 Task: Select job type full-time.
Action: Mouse moved to (602, 150)
Screenshot: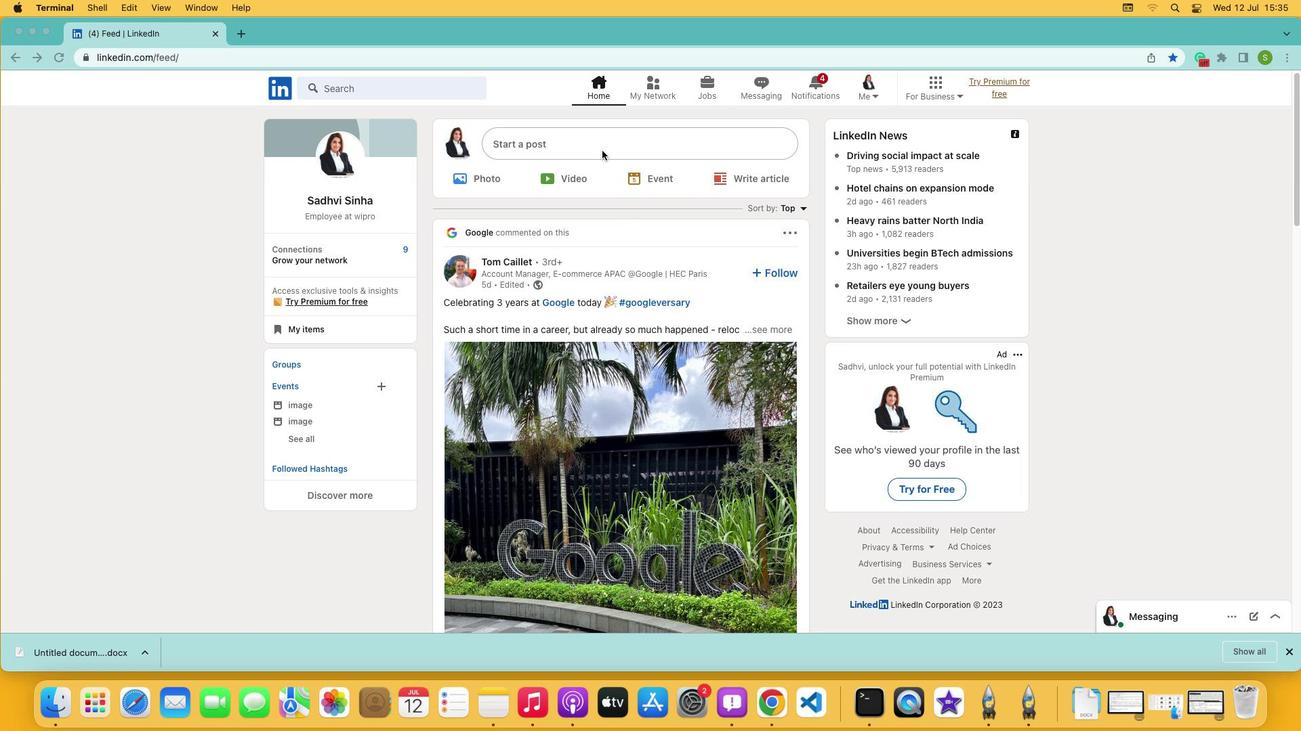 
Action: Mouse pressed left at (602, 150)
Screenshot: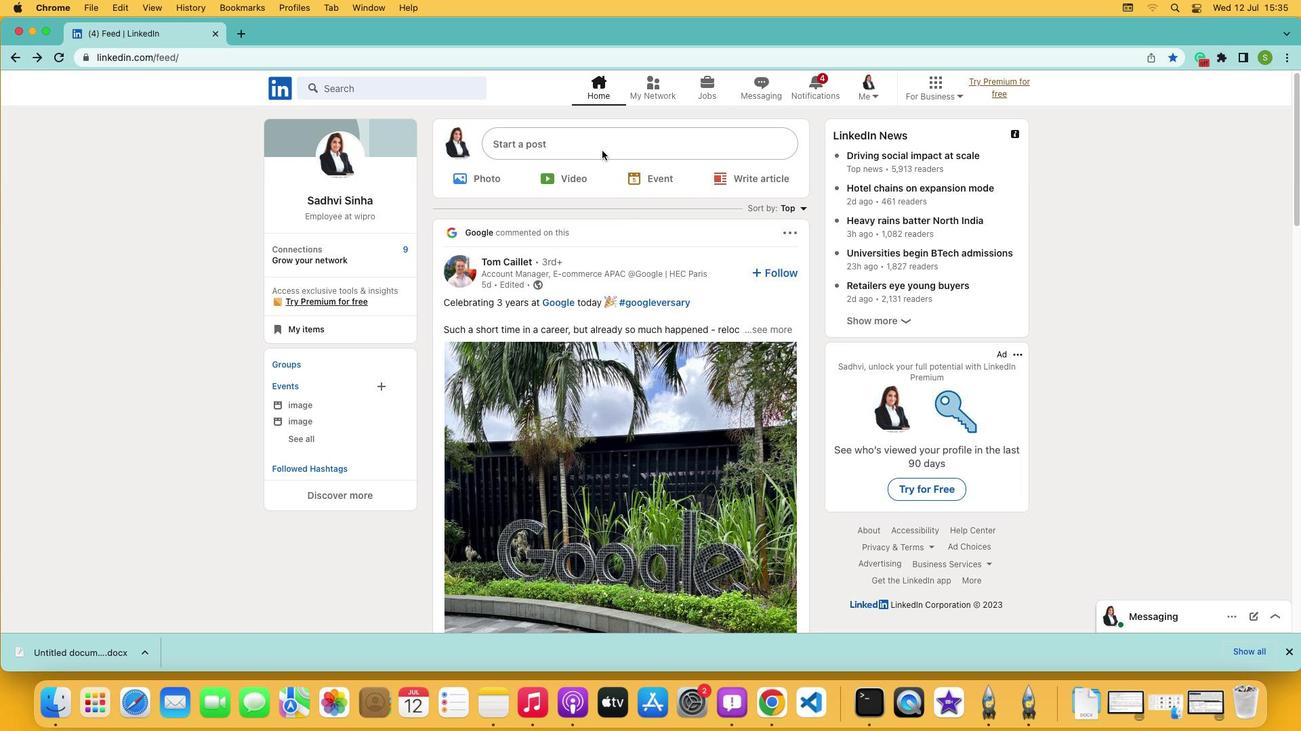
Action: Mouse pressed left at (602, 150)
Screenshot: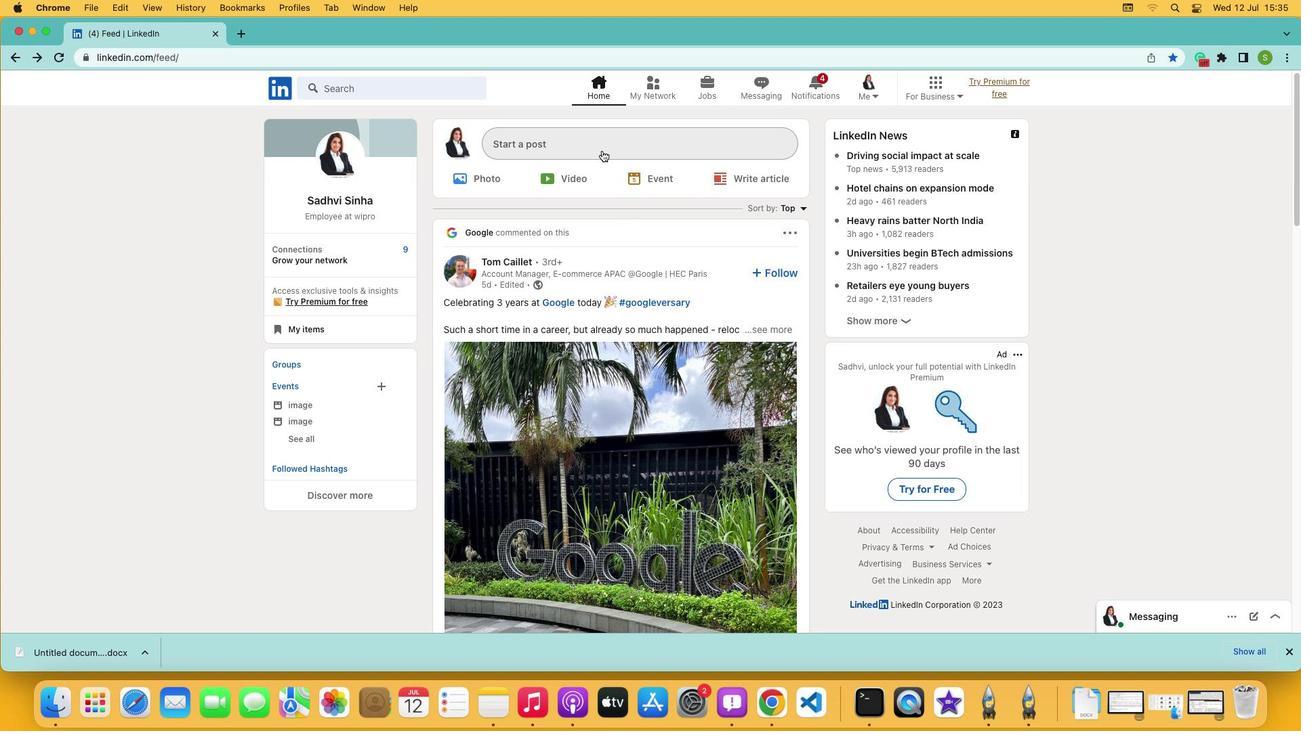 
Action: Mouse moved to (571, 420)
Screenshot: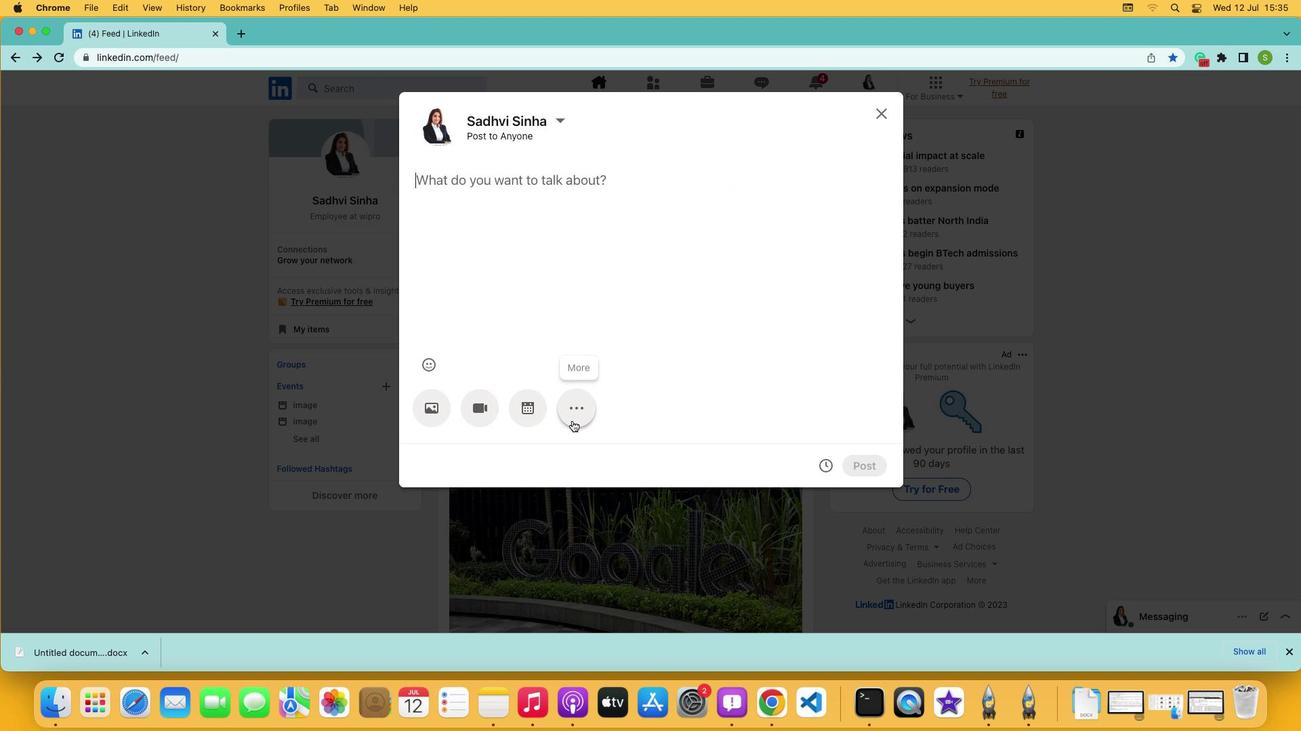 
Action: Mouse pressed left at (571, 420)
Screenshot: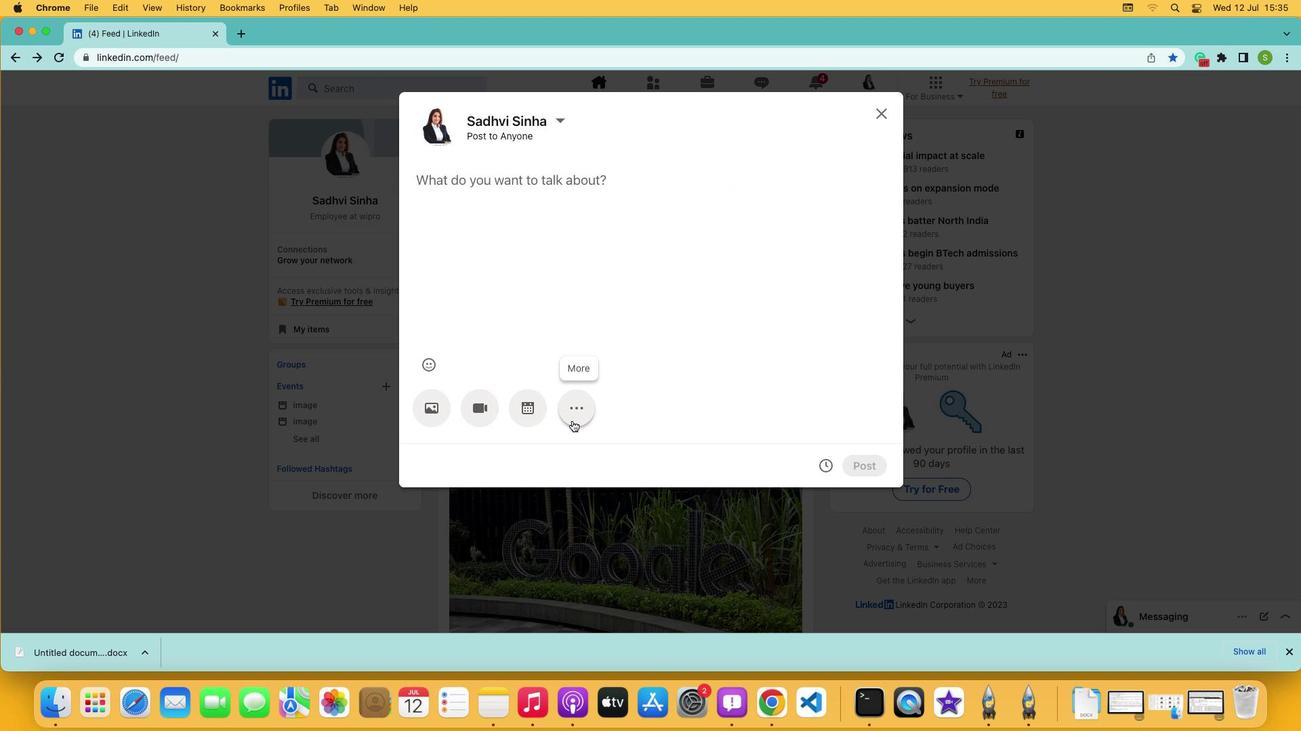 
Action: Mouse moved to (611, 414)
Screenshot: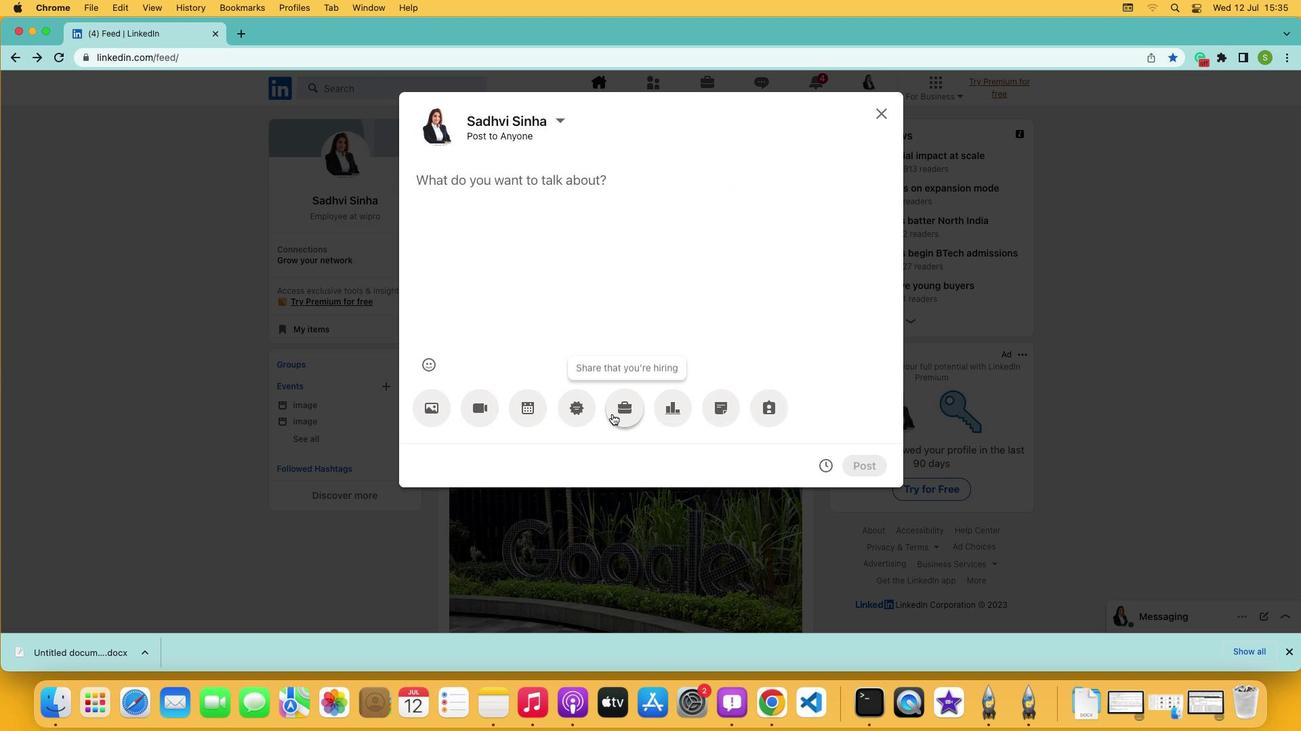 
Action: Mouse pressed left at (611, 414)
Screenshot: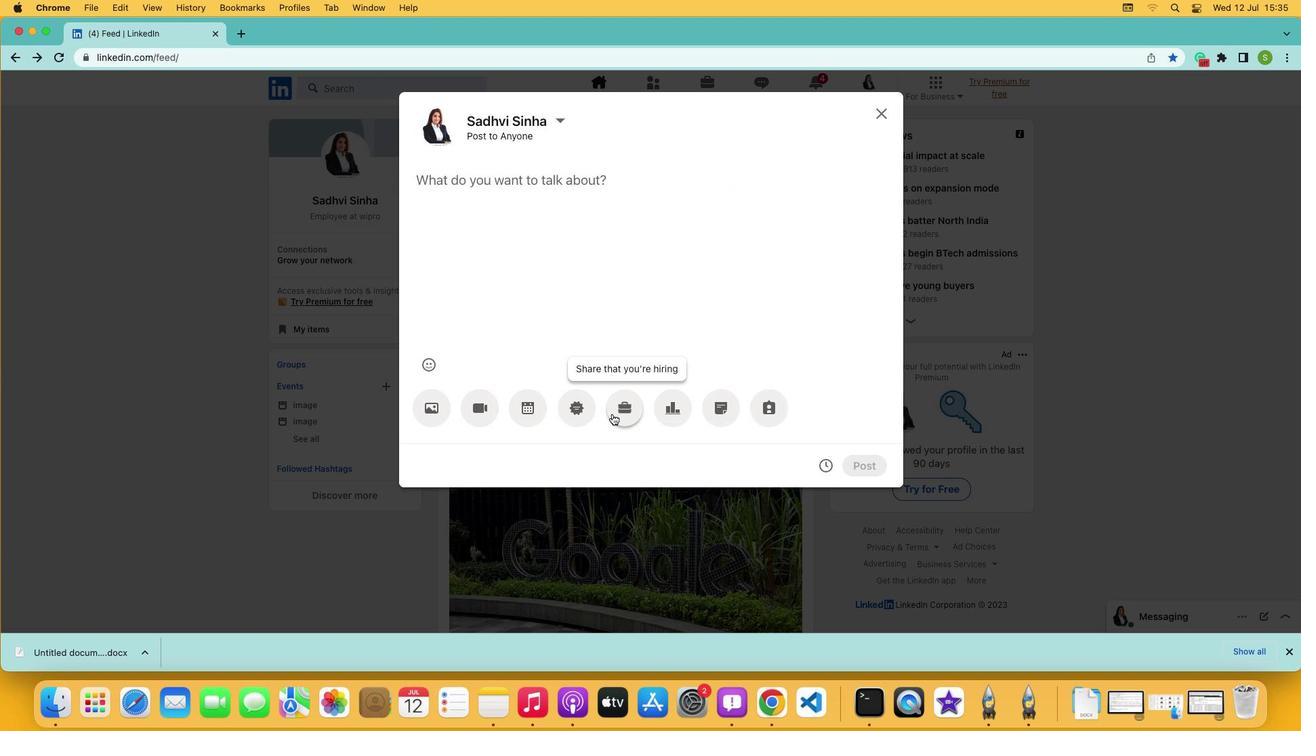 
Action: Mouse moved to (606, 360)
Screenshot: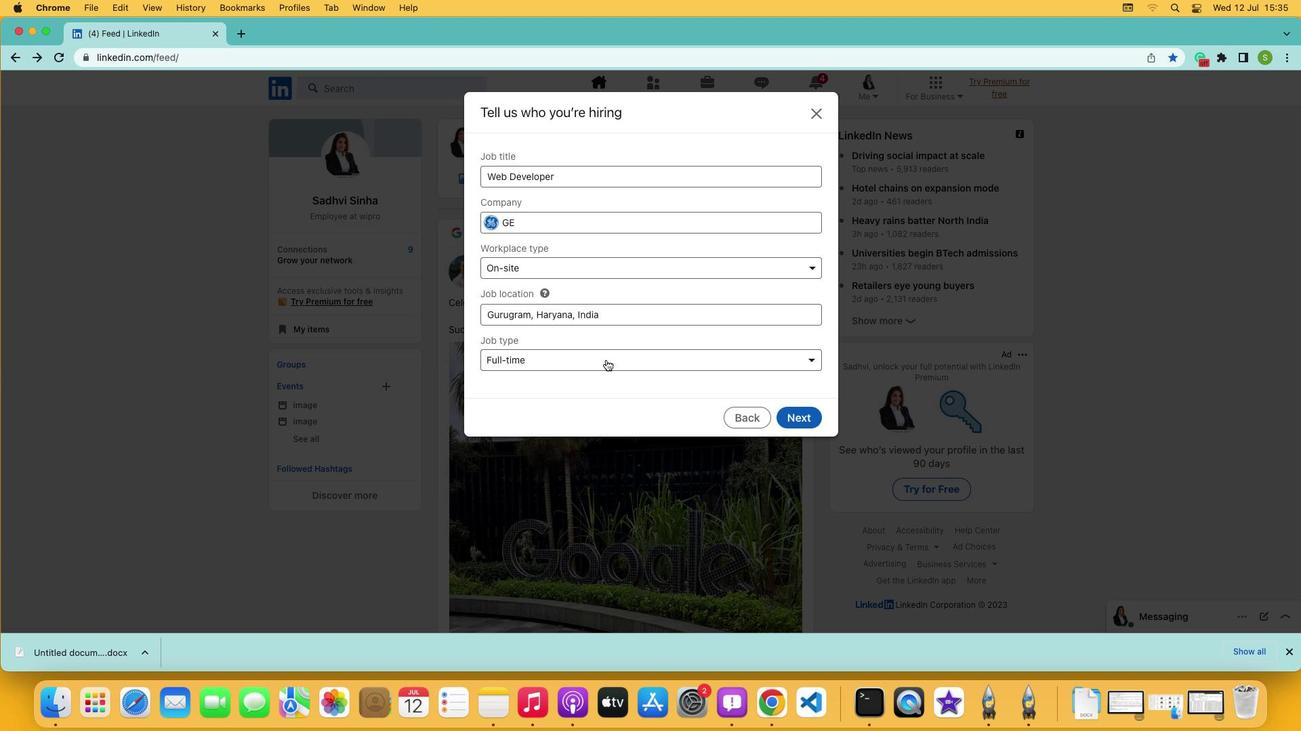 
Action: Mouse pressed left at (606, 360)
Screenshot: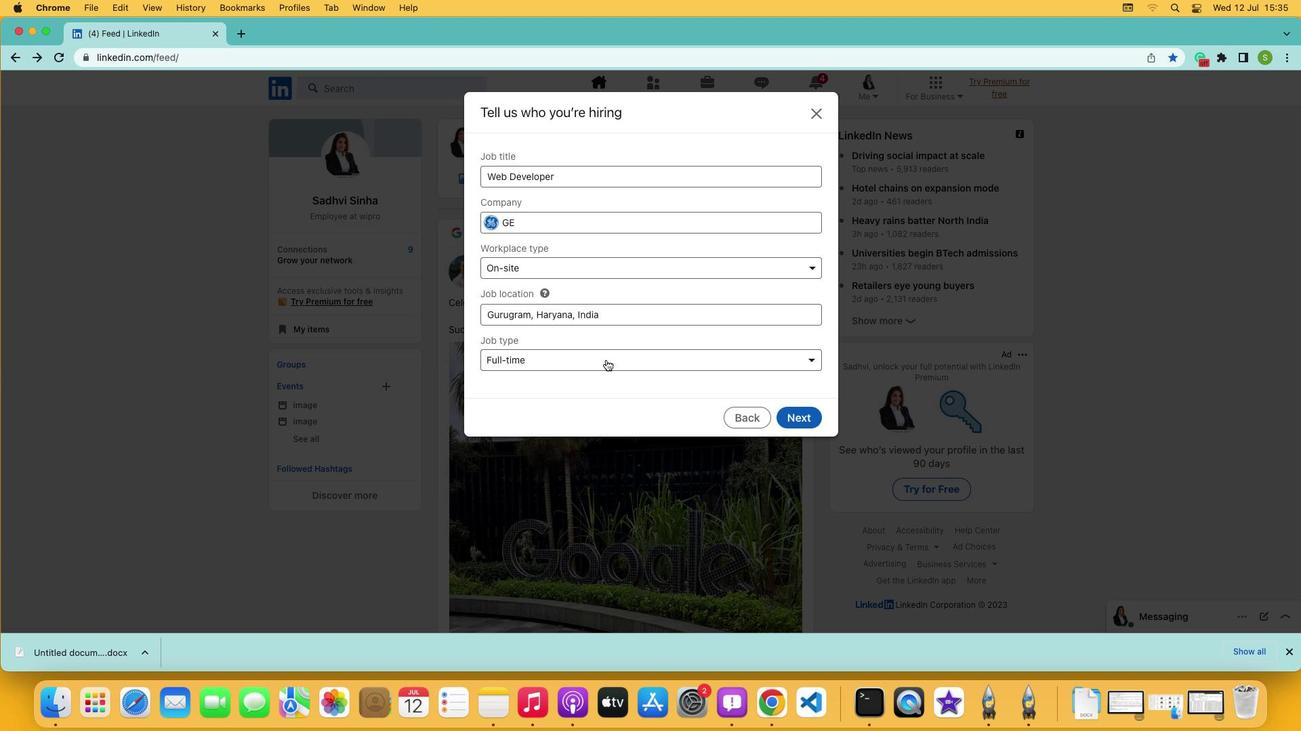 
Action: Mouse moved to (584, 342)
Screenshot: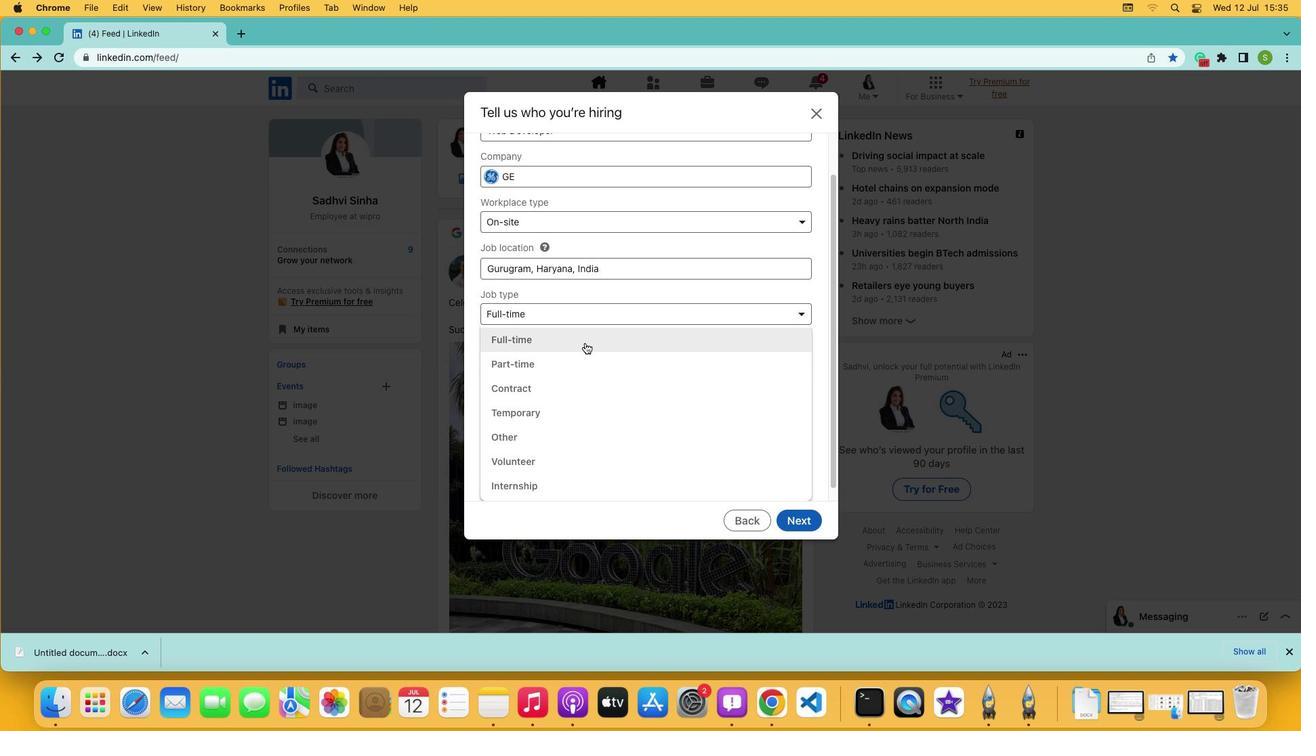 
Action: Mouse pressed left at (584, 342)
Screenshot: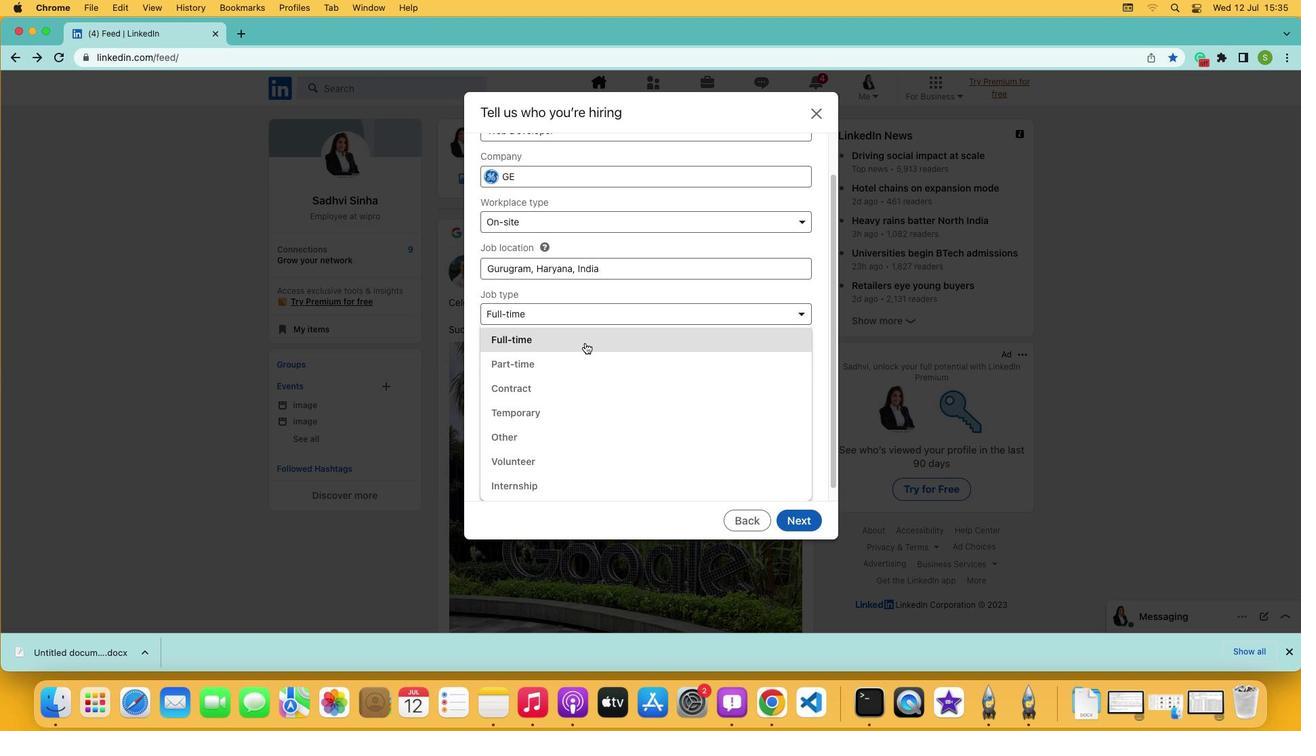 
Action: Mouse moved to (603, 356)
Screenshot: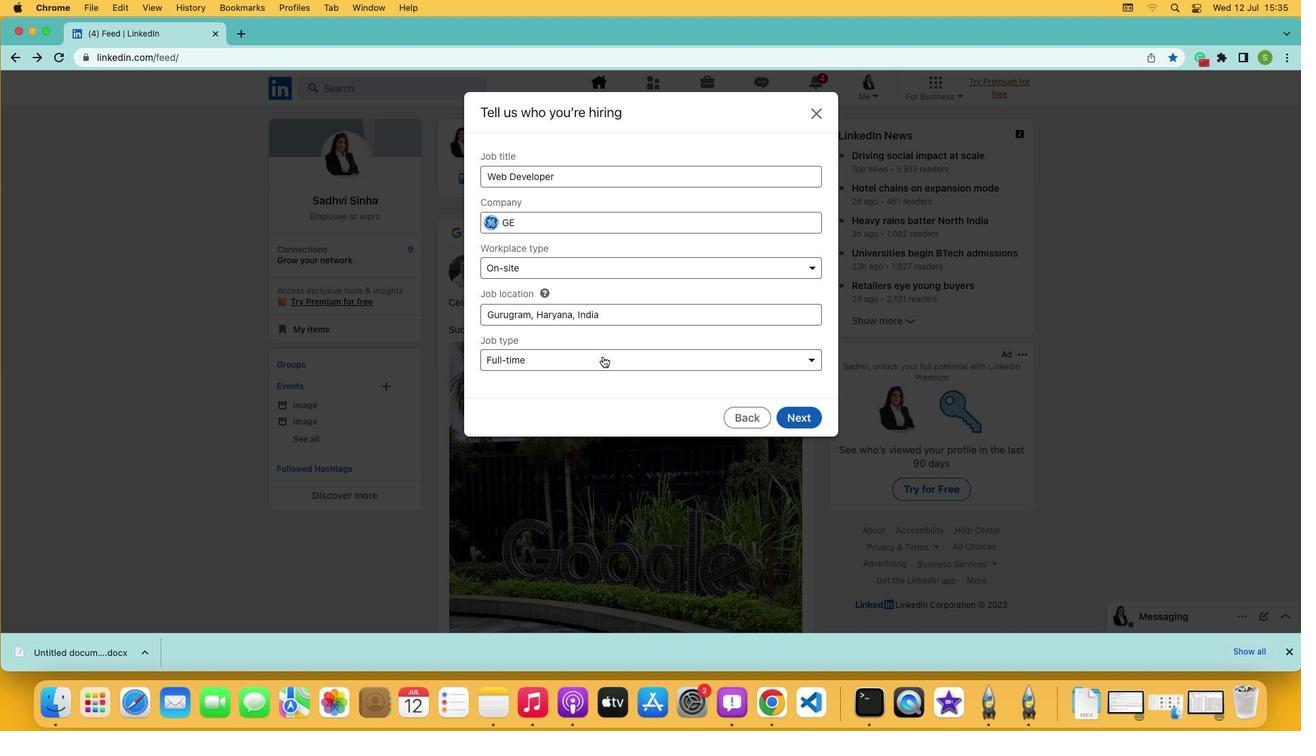 
